 Task: Create a section Feature Fling and in the section, add a milestone Machine Learning Implementation in the project ZillaTech.
Action: Mouse moved to (45, 432)
Screenshot: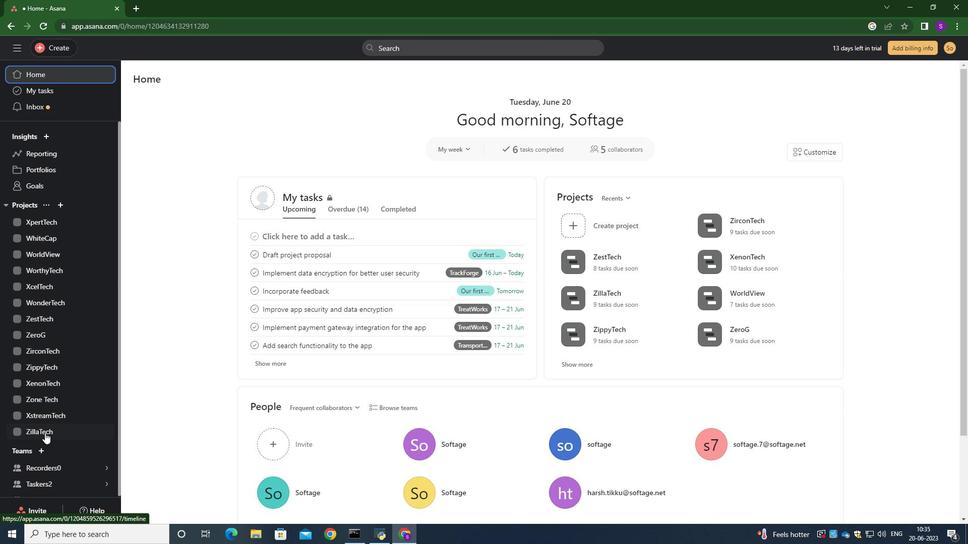 
Action: Mouse pressed left at (45, 432)
Screenshot: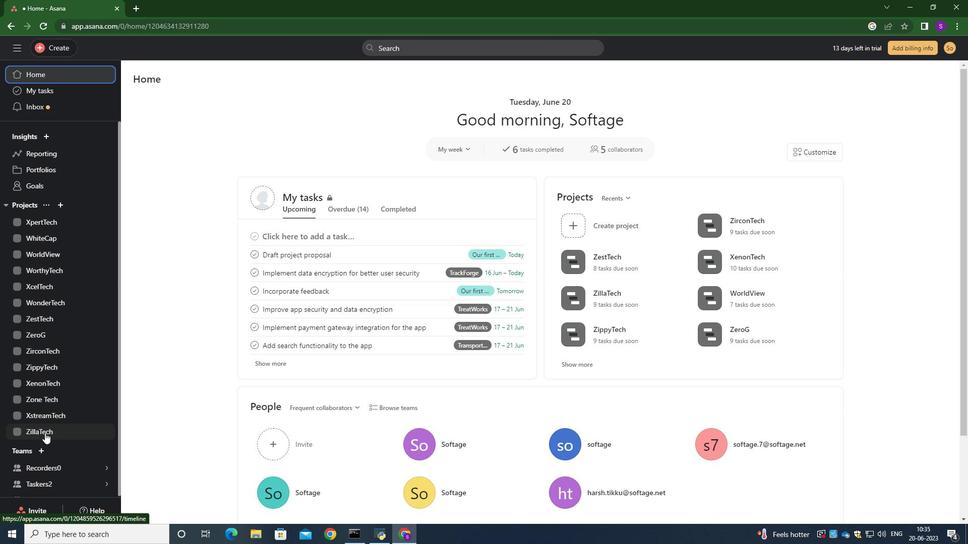 
Action: Mouse moved to (169, 484)
Screenshot: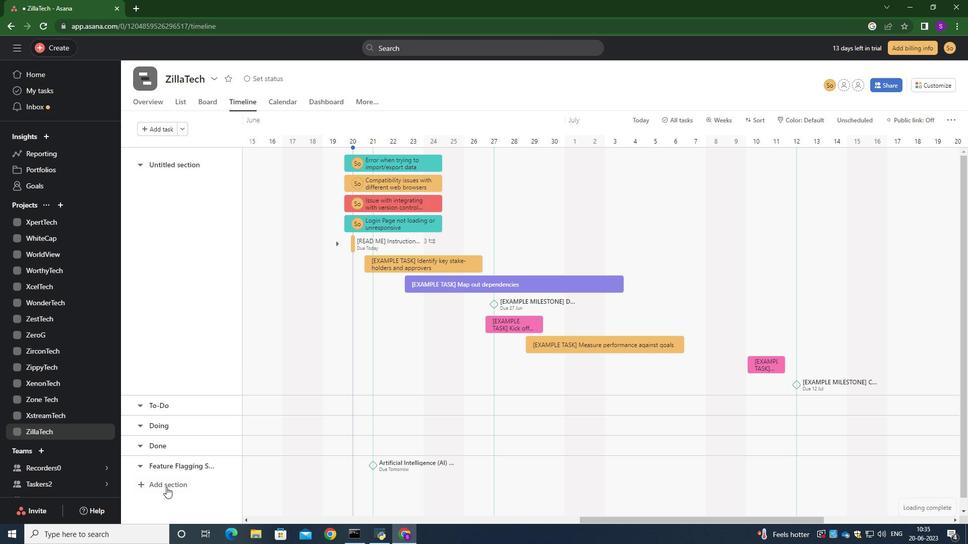 
Action: Mouse pressed left at (169, 484)
Screenshot: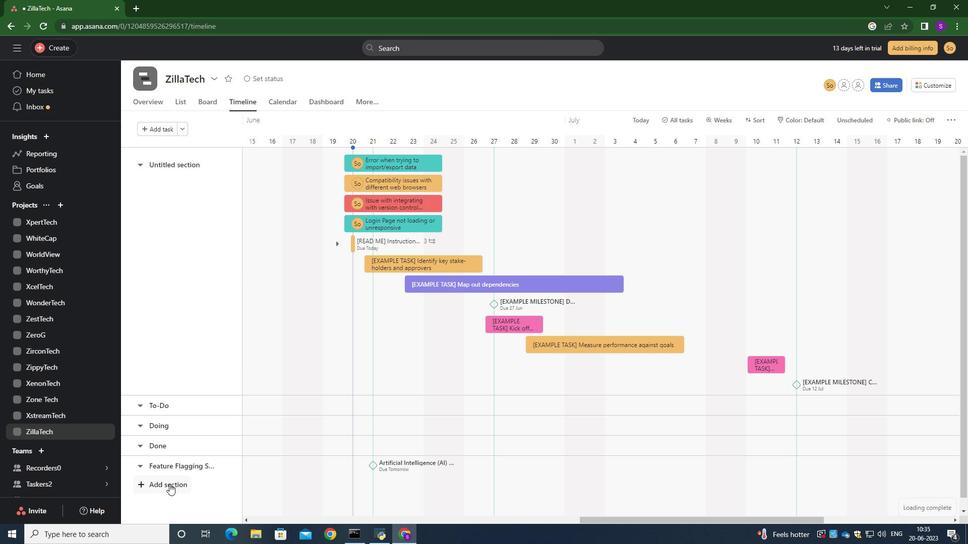 
Action: Key pressed <Key.caps_lock>F<Key.caps_lock>eature<Key.space><Key.caps_lock>F<Key.caps_lock>ling<Key.enter>
Screenshot: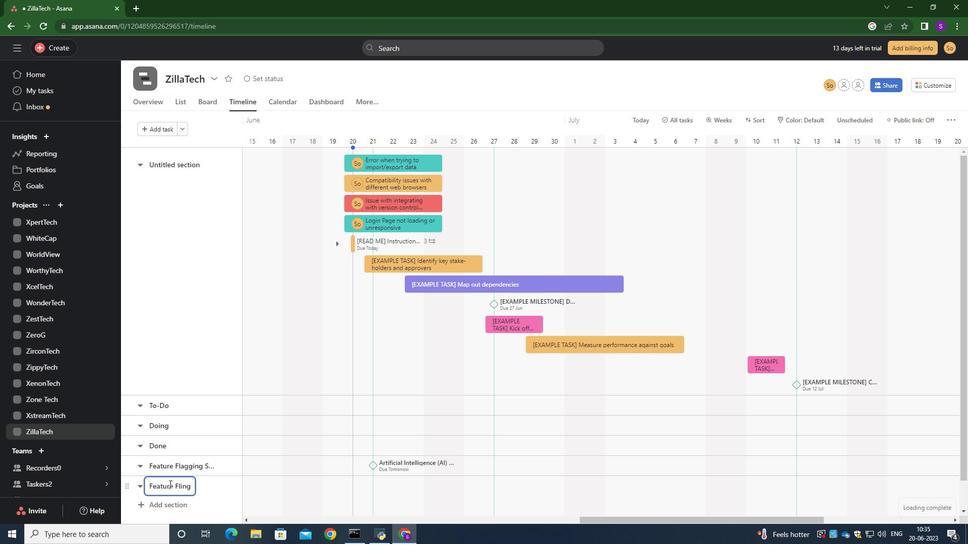 
Action: Mouse moved to (285, 488)
Screenshot: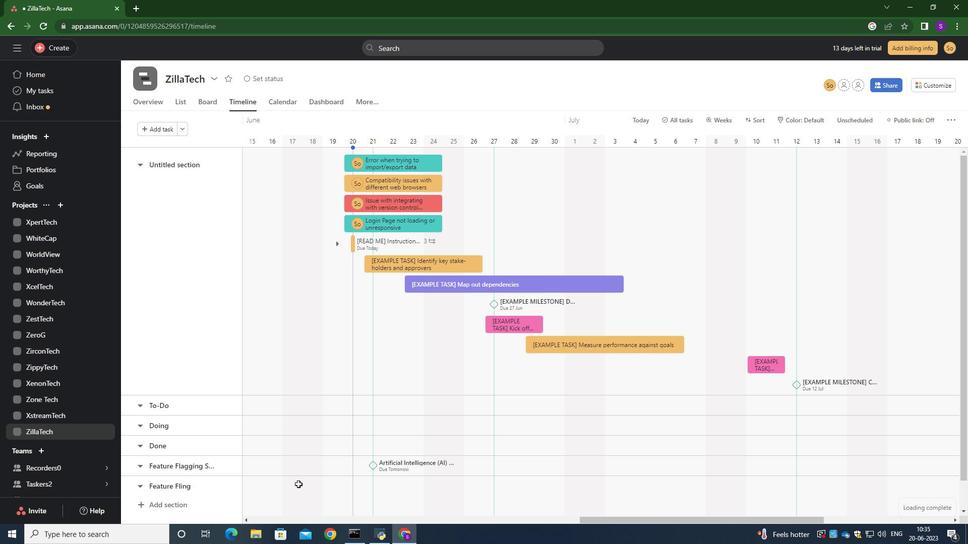 
Action: Mouse pressed left at (285, 488)
Screenshot: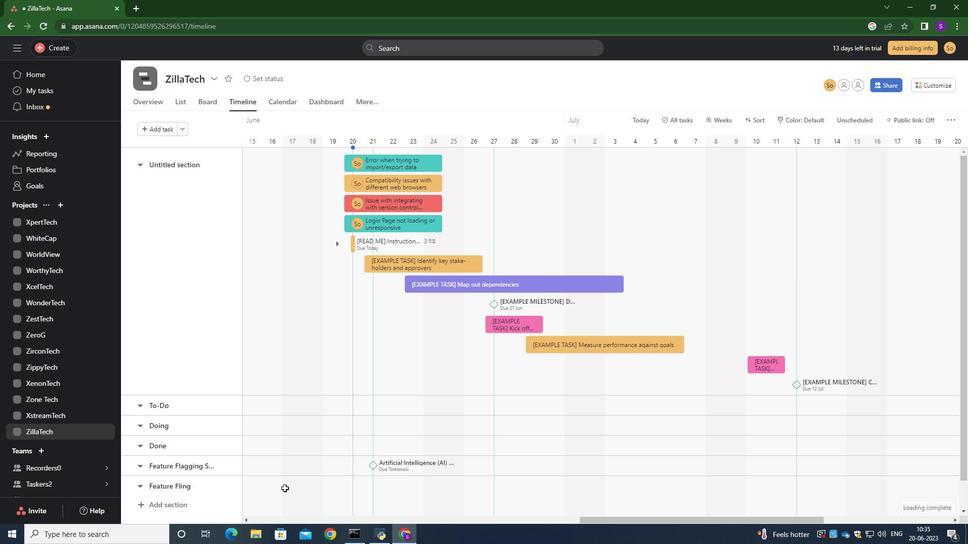 
Action: Key pressed <Key.caps_lock>M<Key.caps_lock>achine<Key.space><Key.caps_lock>L<Key.caps_lock>earnign<Key.space><Key.backspace><Key.backspace><Key.backspace>ng<Key.space><Key.caps_lock>I<Key.caps_lock>mplementation<Key.space><Key.enter>
Screenshot: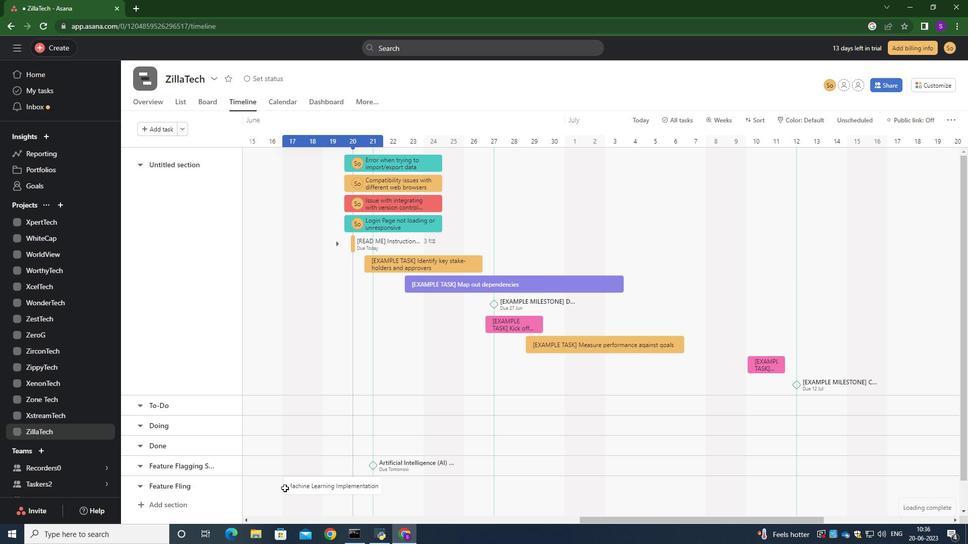 
Action: Mouse moved to (311, 487)
Screenshot: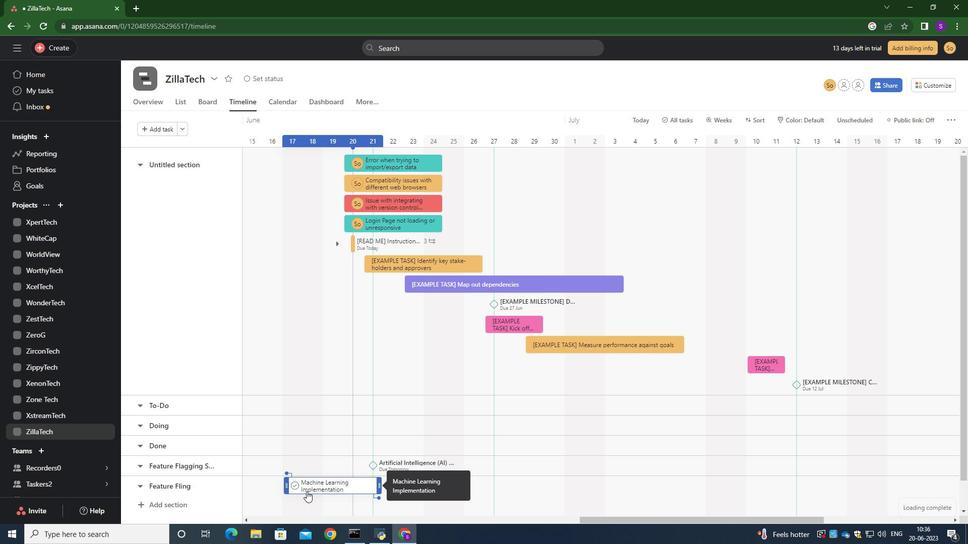 
Action: Mouse pressed right at (311, 487)
Screenshot: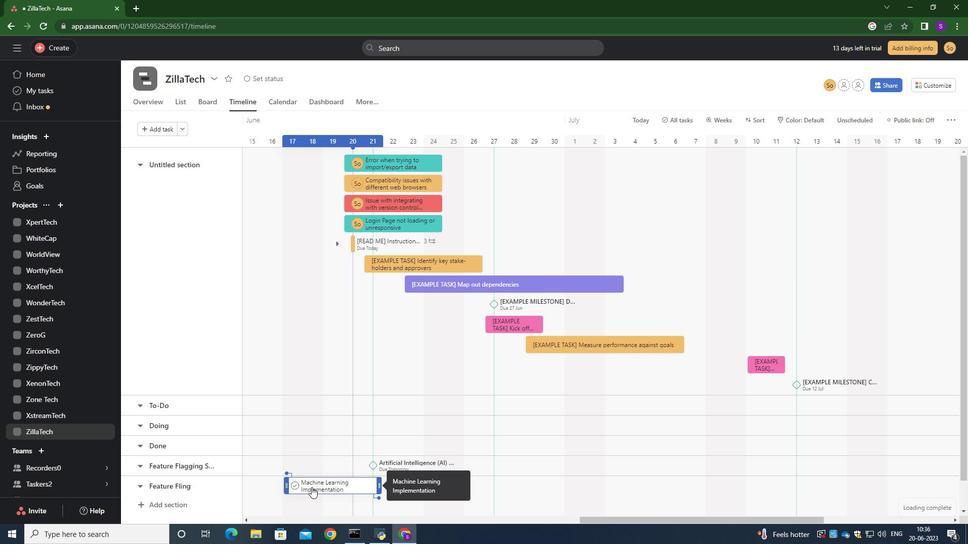 
Action: Mouse moved to (355, 437)
Screenshot: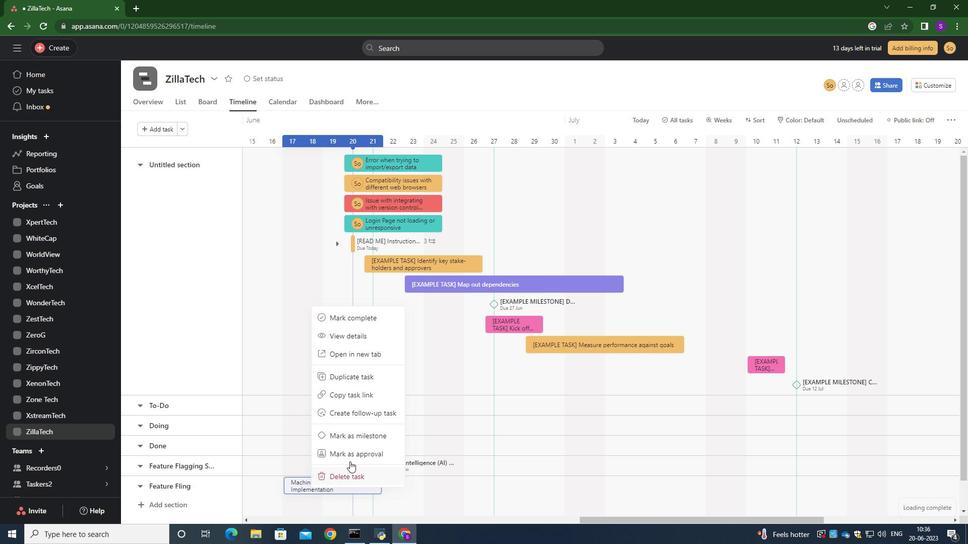 
Action: Mouse pressed left at (355, 437)
Screenshot: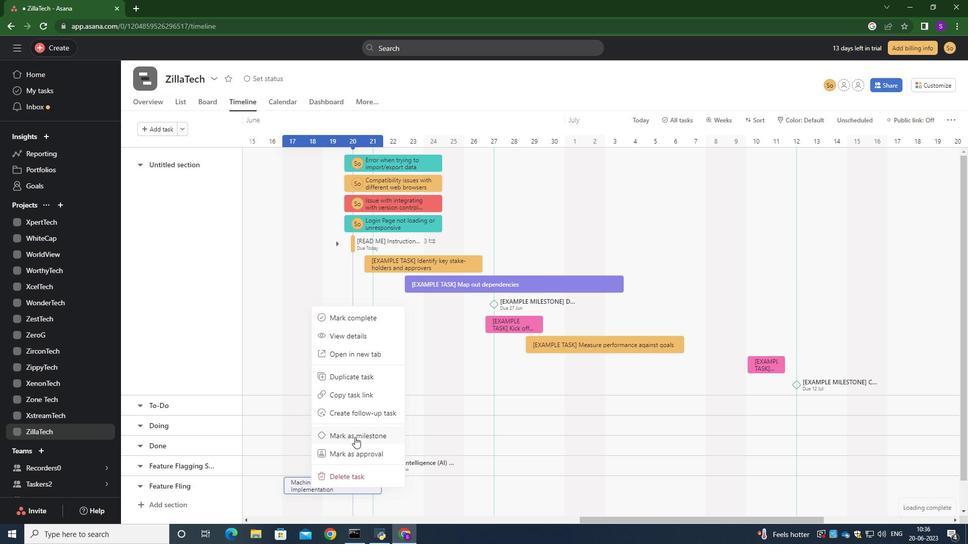 
Action: Mouse moved to (351, 406)
Screenshot: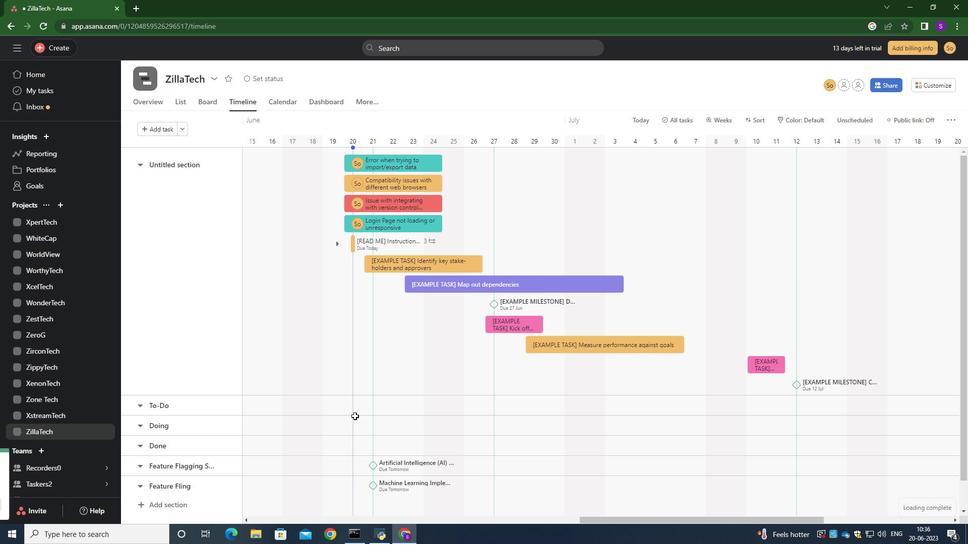 
